 Task: Add 85% Cocoa Colombian Dark Chocolate to the cart.
Action: Mouse moved to (18, 57)
Screenshot: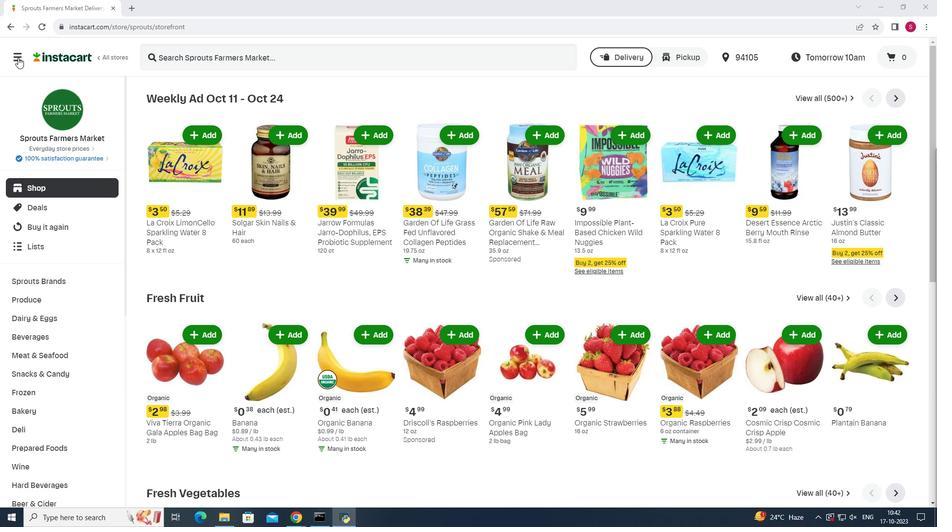 
Action: Mouse pressed left at (18, 57)
Screenshot: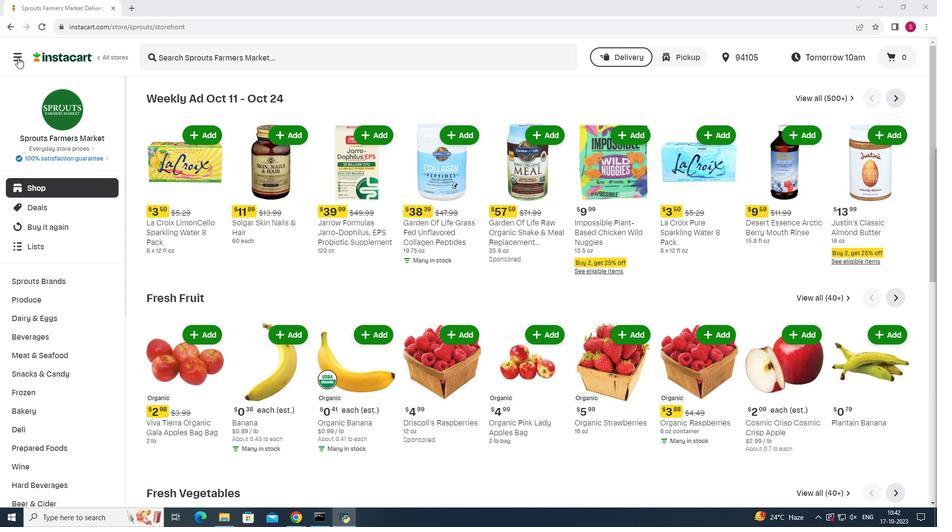
Action: Mouse moved to (48, 256)
Screenshot: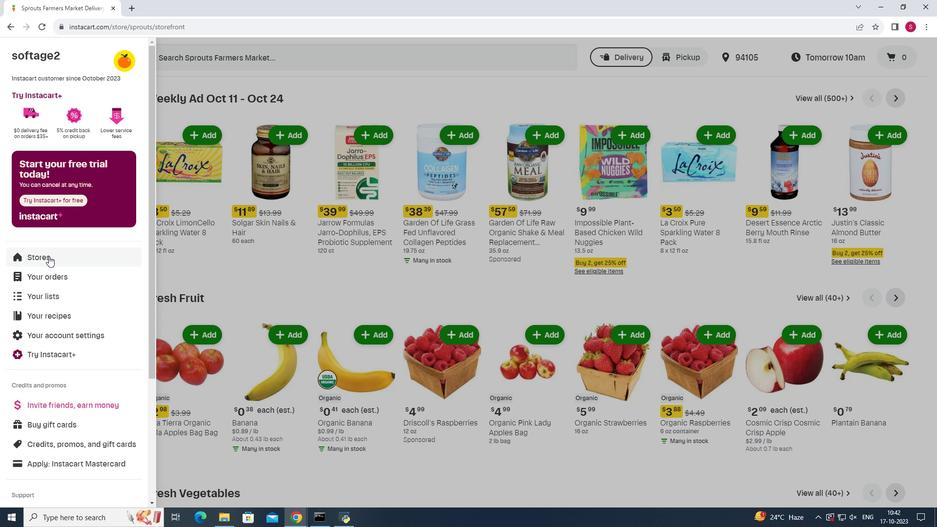 
Action: Mouse pressed left at (48, 256)
Screenshot: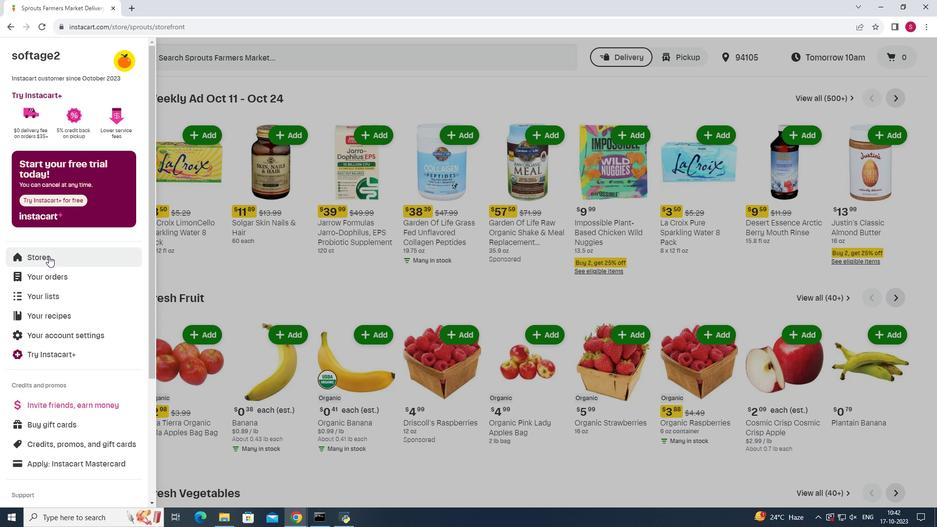 
Action: Mouse moved to (226, 90)
Screenshot: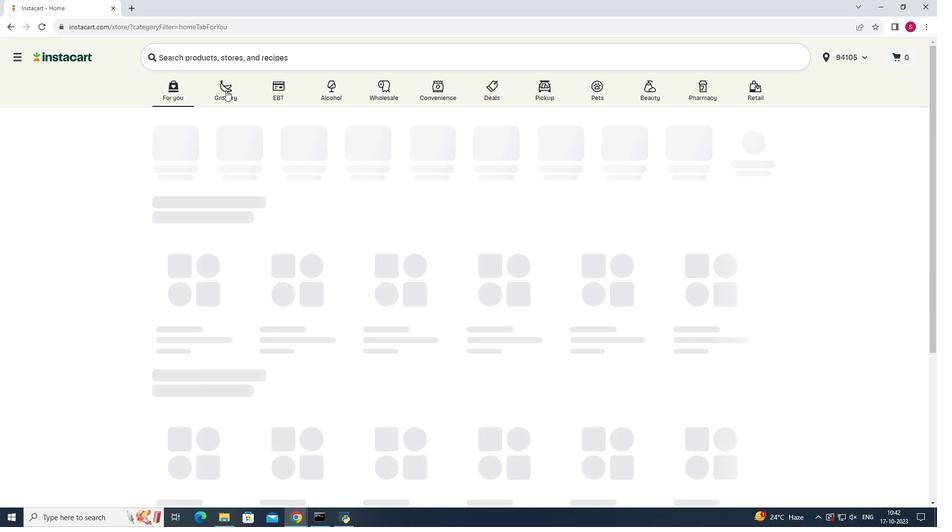 
Action: Mouse pressed left at (226, 90)
Screenshot: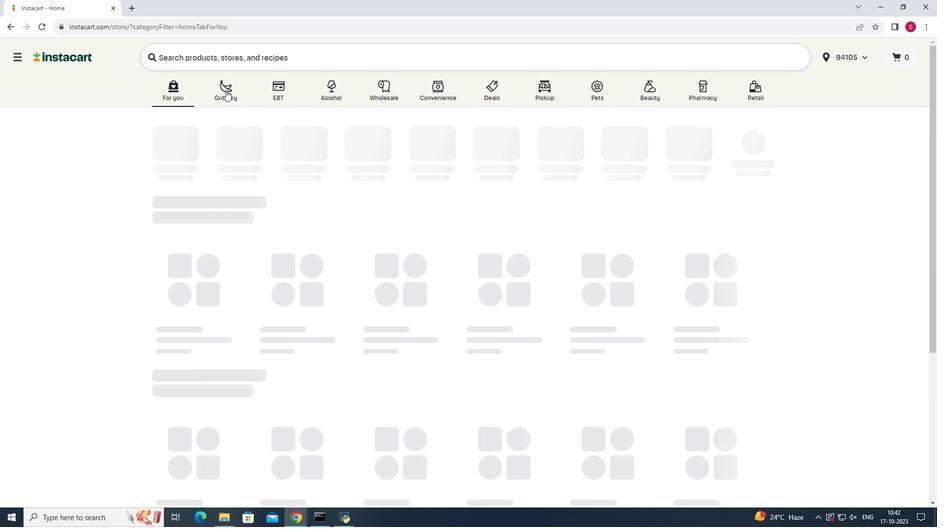 
Action: Mouse moved to (683, 135)
Screenshot: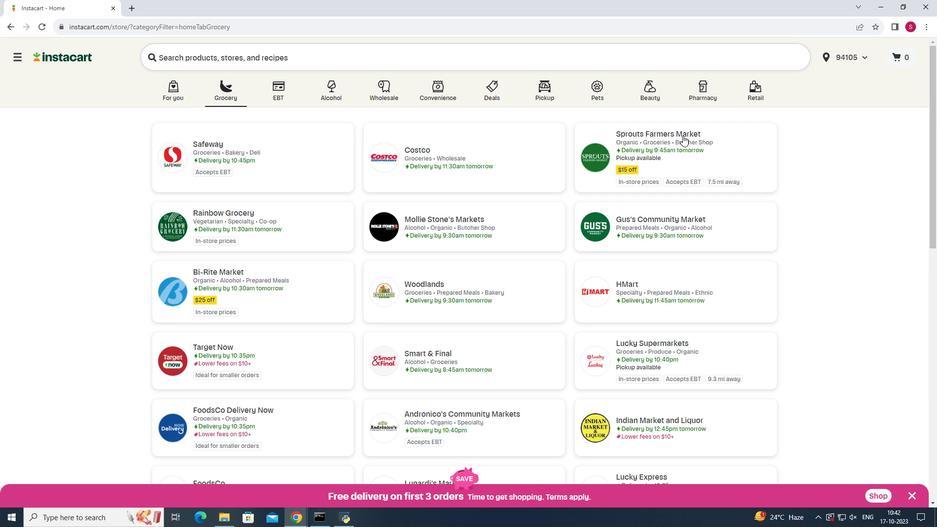 
Action: Mouse pressed left at (683, 135)
Screenshot: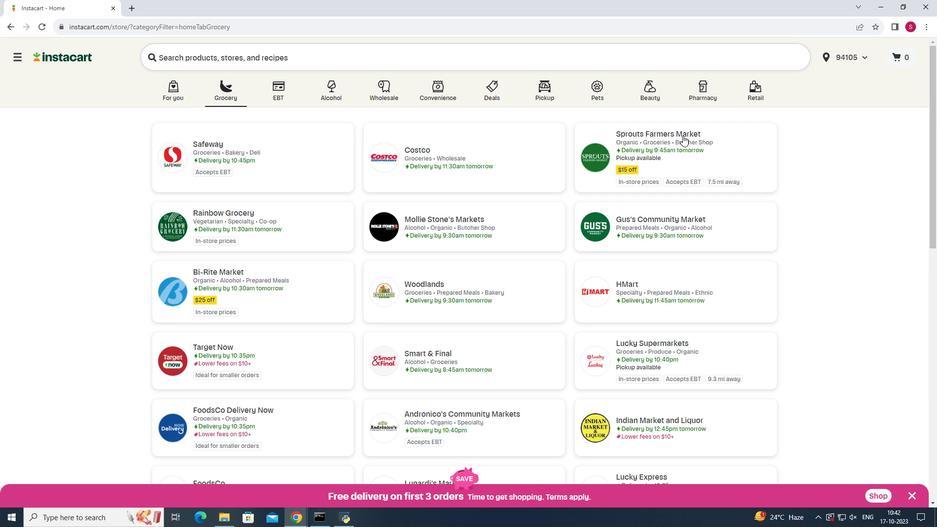 
Action: Mouse moved to (60, 378)
Screenshot: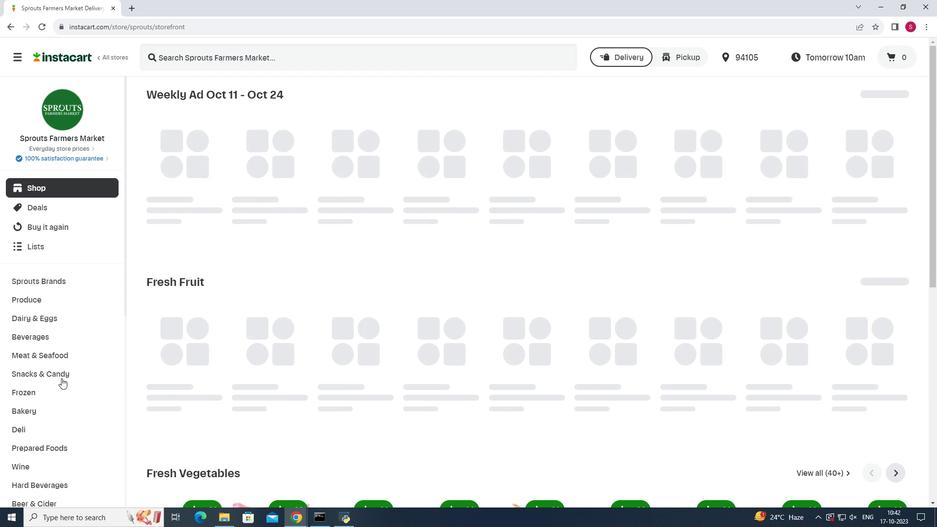 
Action: Mouse pressed left at (60, 378)
Screenshot: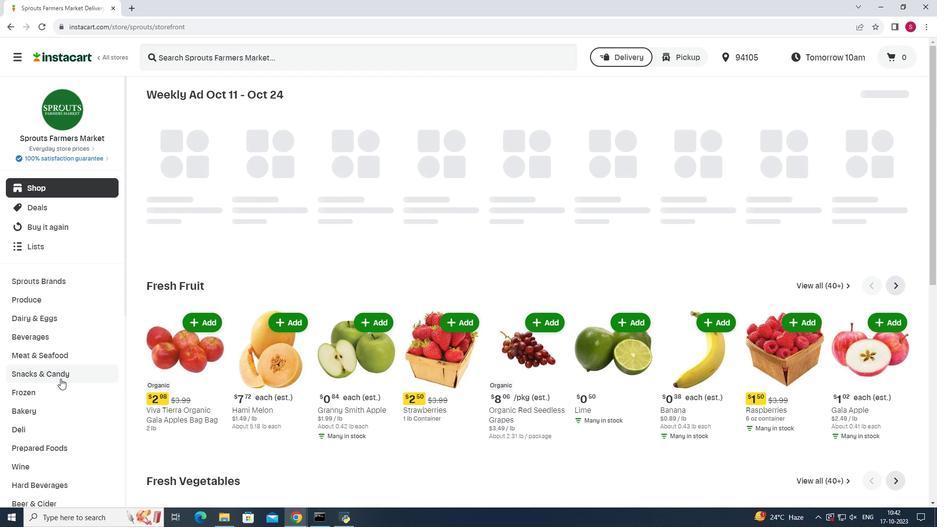 
Action: Mouse moved to (286, 121)
Screenshot: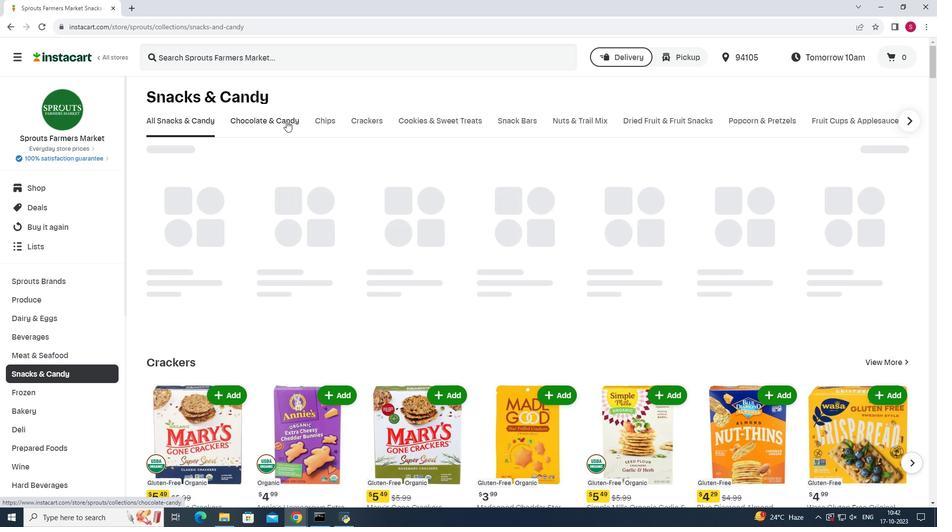 
Action: Mouse pressed left at (286, 121)
Screenshot: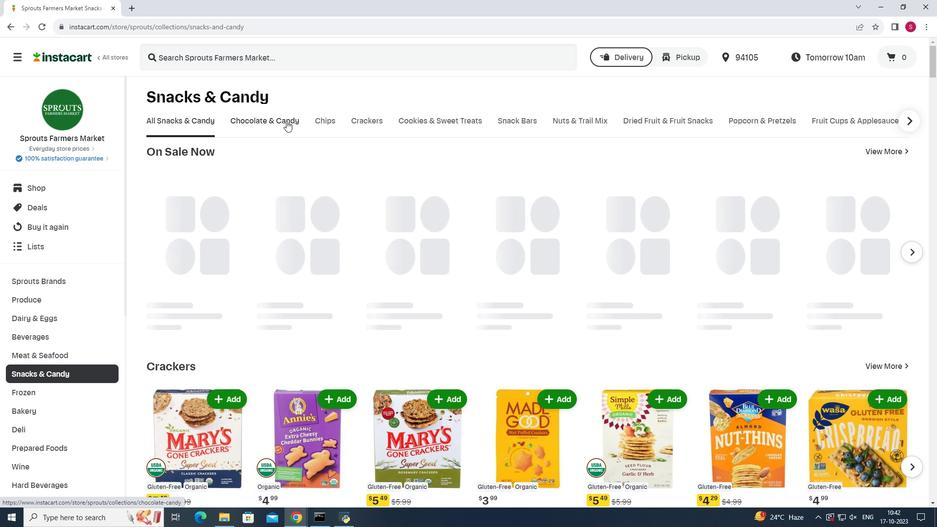 
Action: Mouse moved to (260, 163)
Screenshot: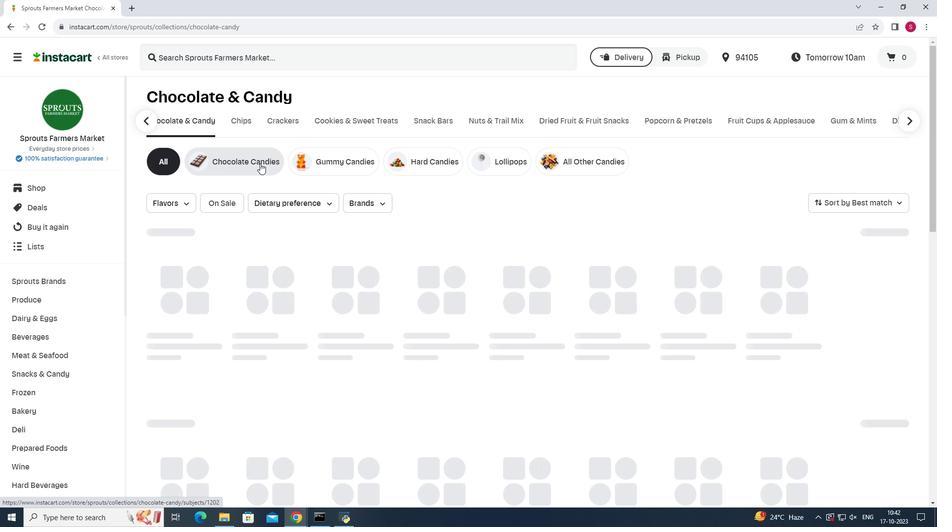 
Action: Mouse pressed left at (260, 163)
Screenshot: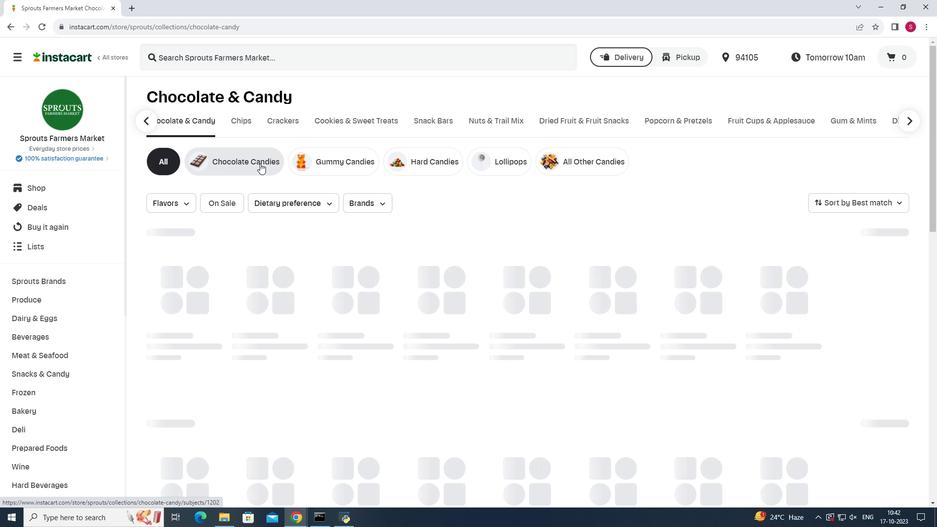 
Action: Mouse moved to (365, 54)
Screenshot: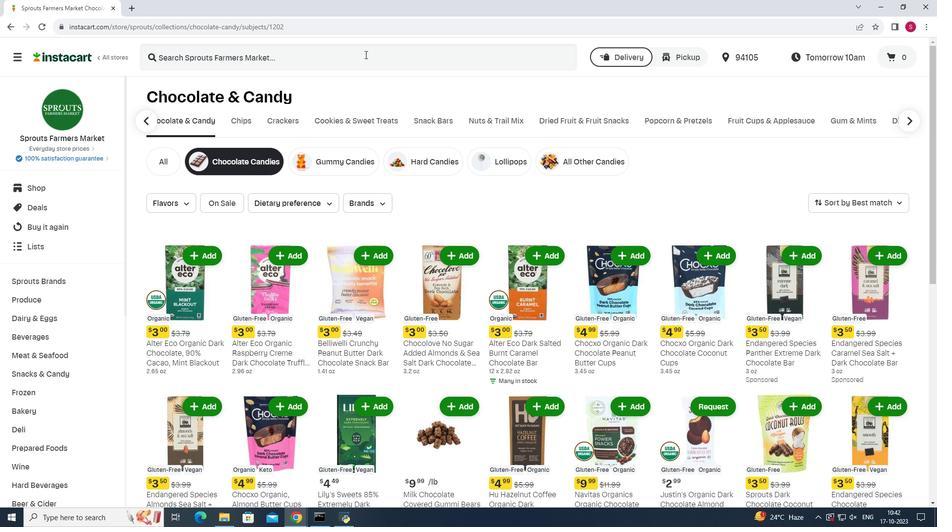 
Action: Mouse pressed left at (365, 54)
Screenshot: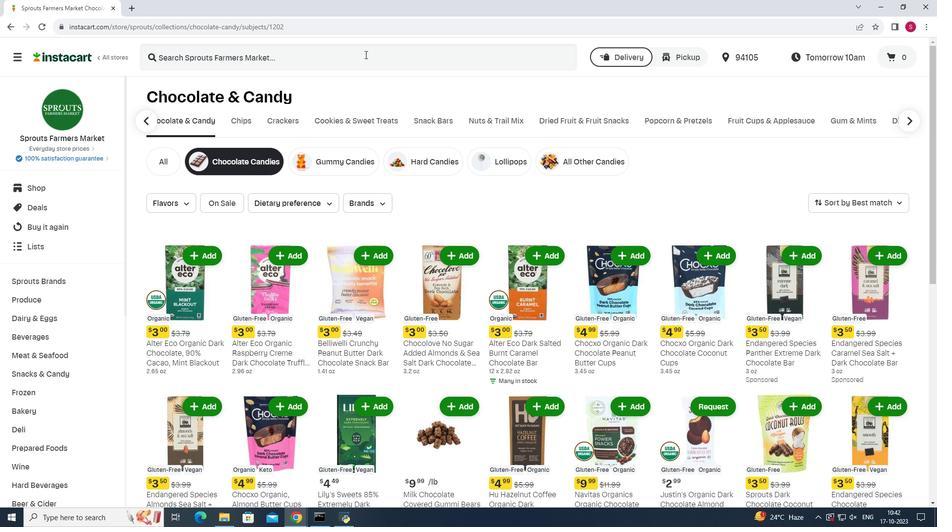 
Action: Key pressed 85<Key.shift>%<Key.space><Key.shift>Co<Key.shift>Co<Key.backspace><Key.backspace>coa<Key.space><Key.shift>Colombian<Key.space><Key.shift>Dark<Key.space><Key.shift>Chocolate<Key.space><Key.enter>
Screenshot: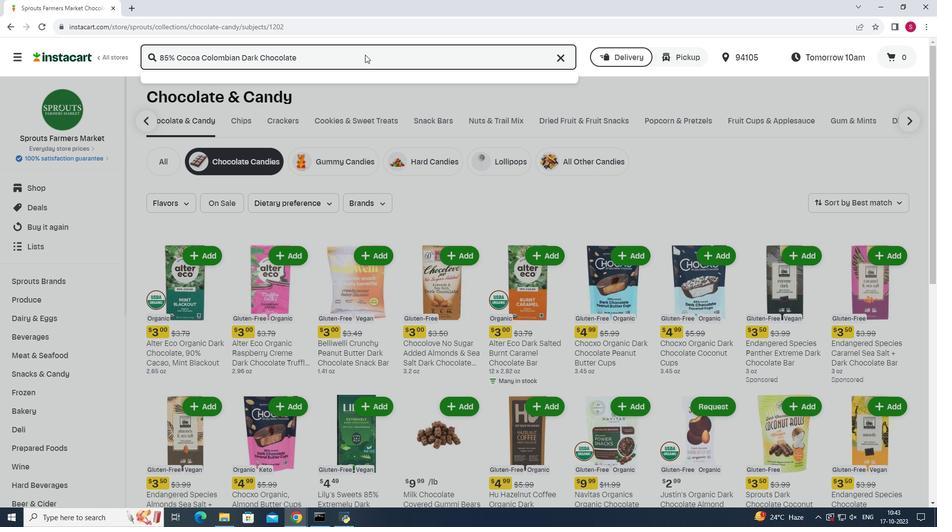 
Action: Mouse moved to (577, 133)
Screenshot: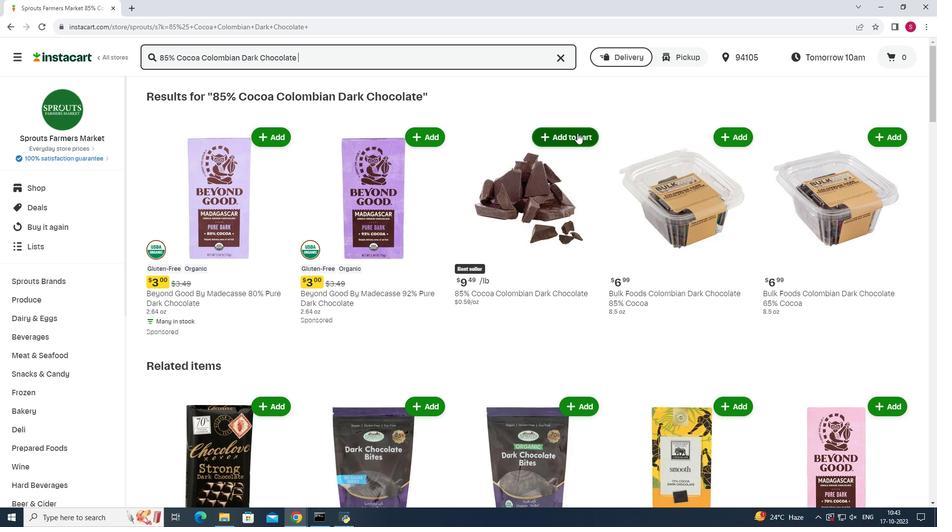 
Action: Mouse pressed left at (577, 133)
Screenshot: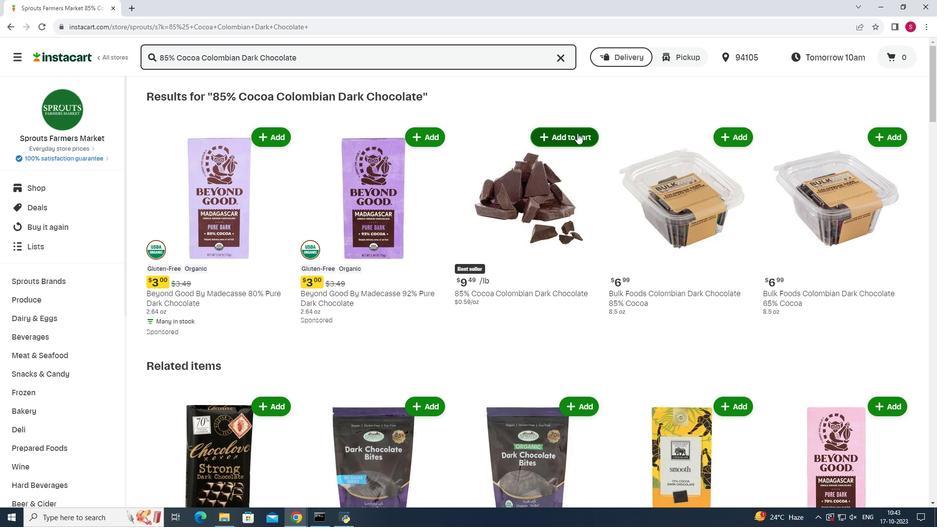 
Action: Mouse moved to (659, 133)
Screenshot: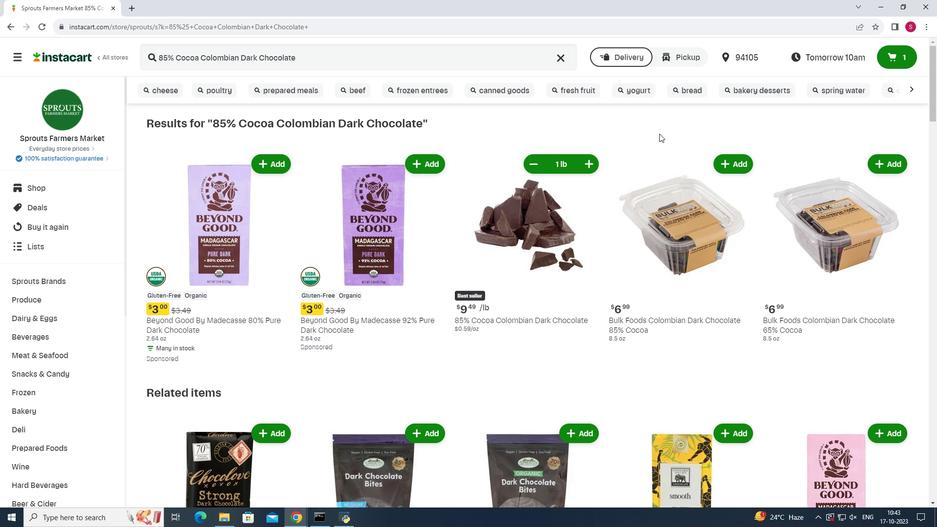 
